 Task: Look for One-way flight tickets for 2 adults, in Economy from Port Said to Rhodes to travel on 01-Nov-2023.  Stops: Any number of stops. Choice of flight is Emirates.
Action: Mouse moved to (301, 263)
Screenshot: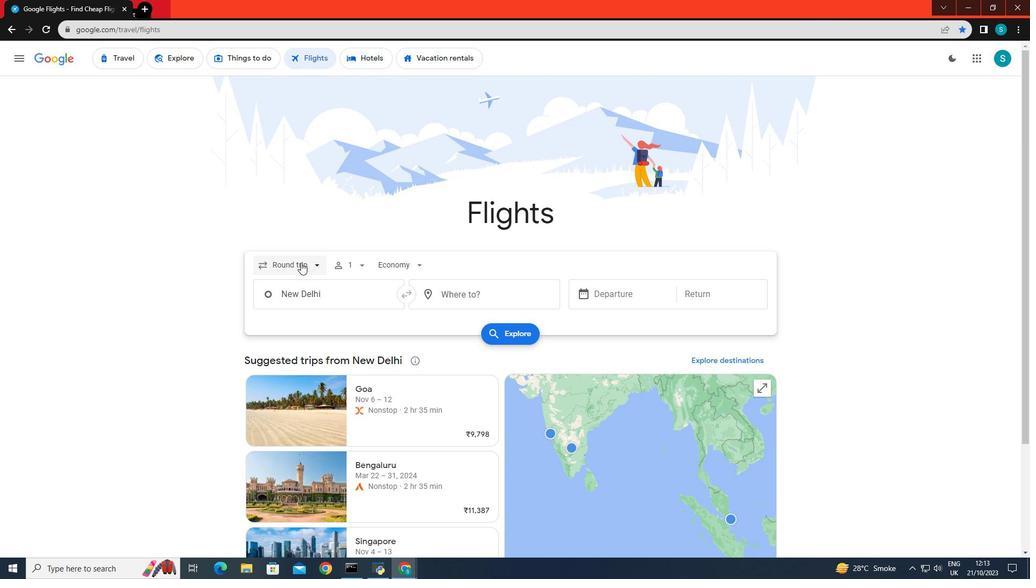 
Action: Mouse pressed left at (301, 263)
Screenshot: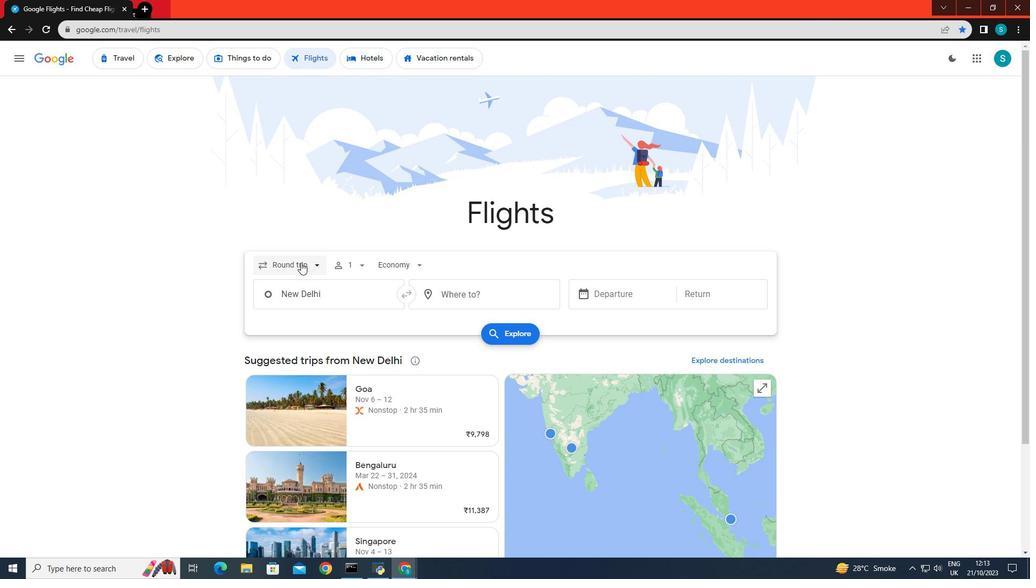 
Action: Mouse moved to (294, 314)
Screenshot: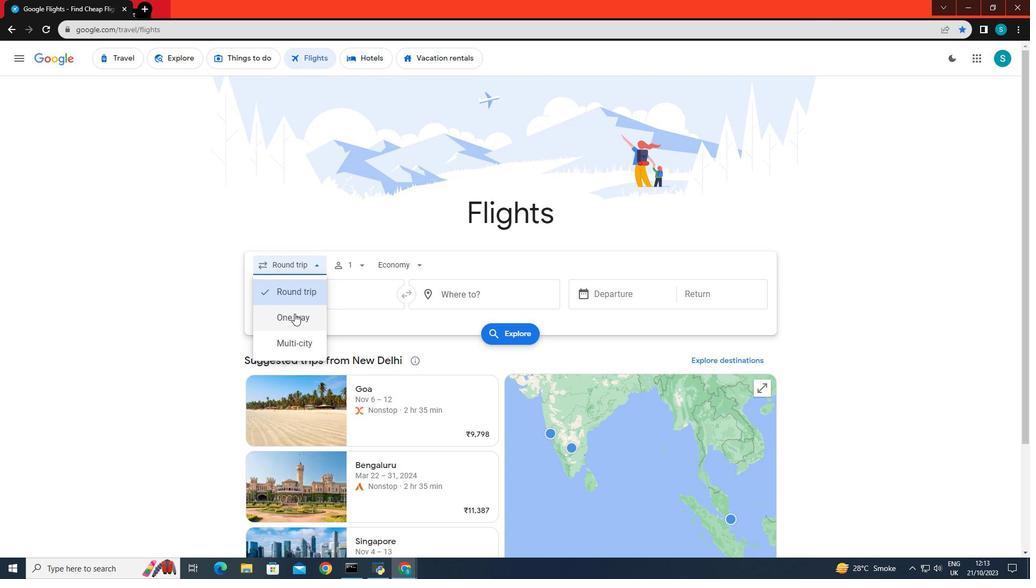 
Action: Mouse pressed left at (294, 314)
Screenshot: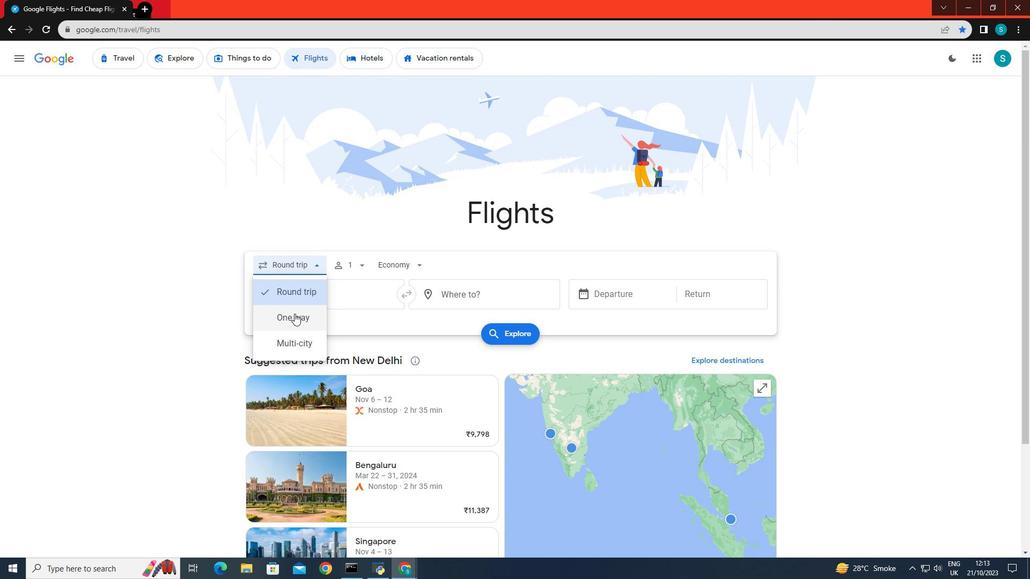 
Action: Mouse moved to (351, 271)
Screenshot: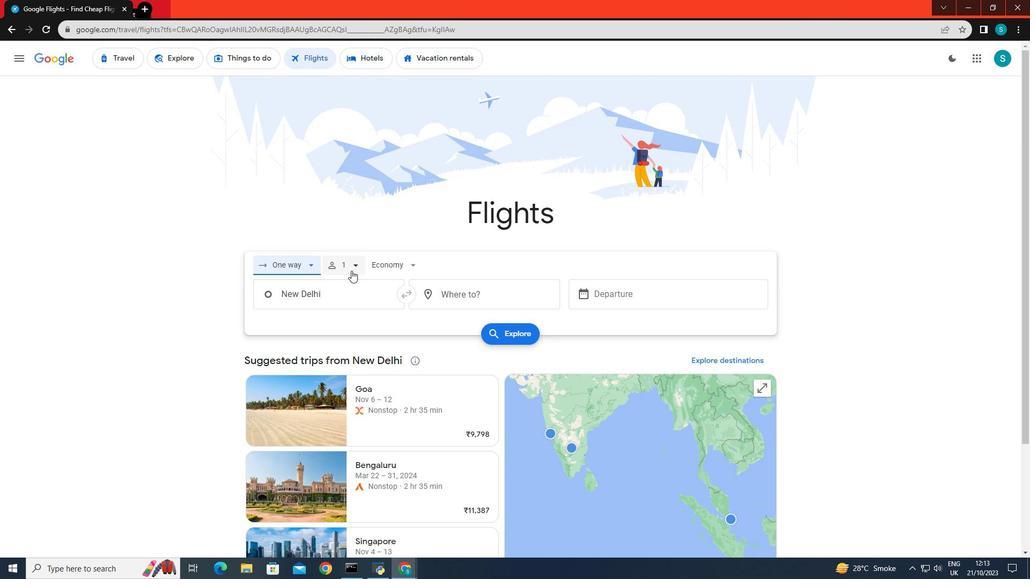 
Action: Mouse pressed left at (351, 271)
Screenshot: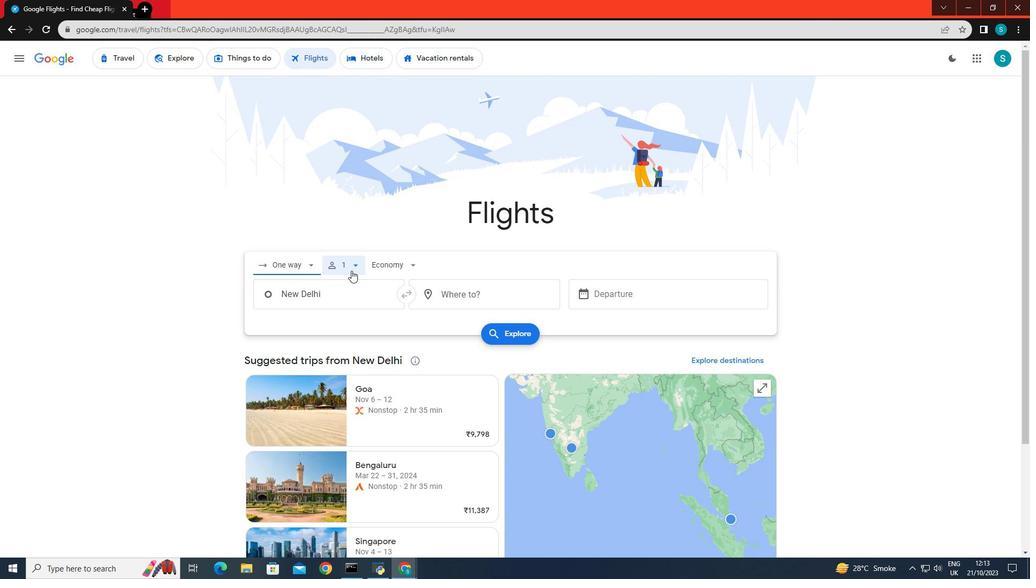 
Action: Mouse moved to (443, 295)
Screenshot: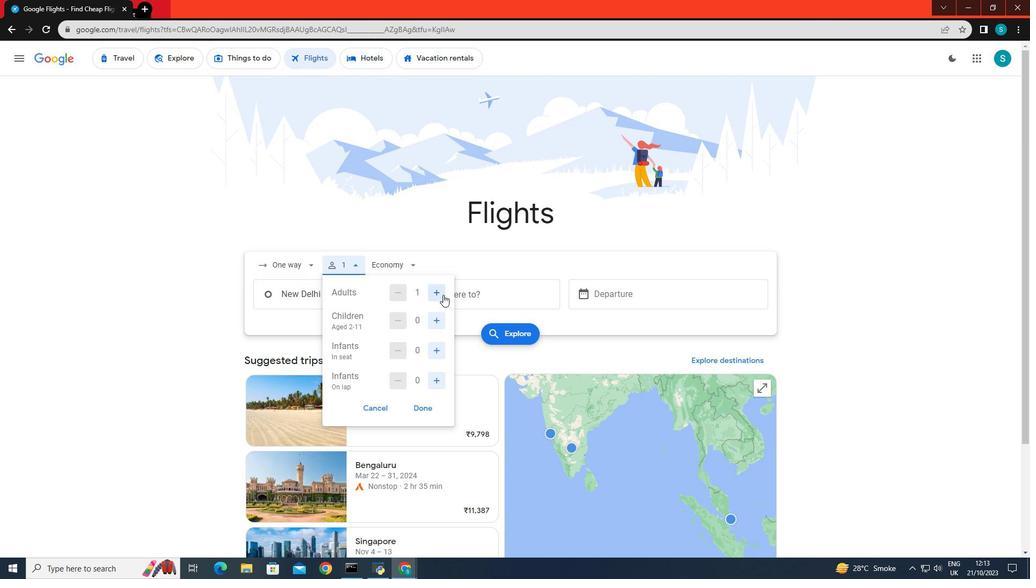 
Action: Mouse pressed left at (443, 295)
Screenshot: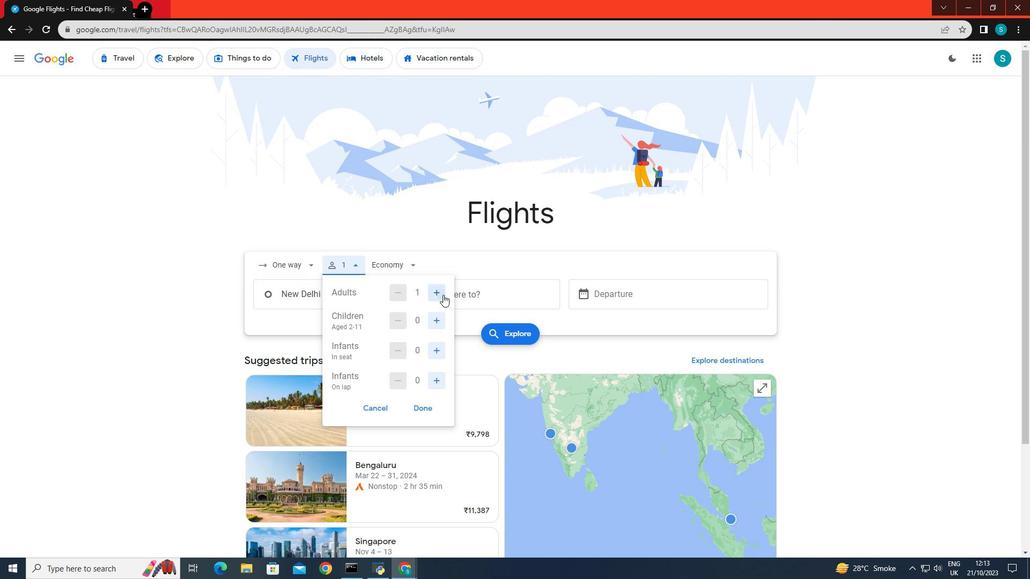 
Action: Mouse moved to (425, 411)
Screenshot: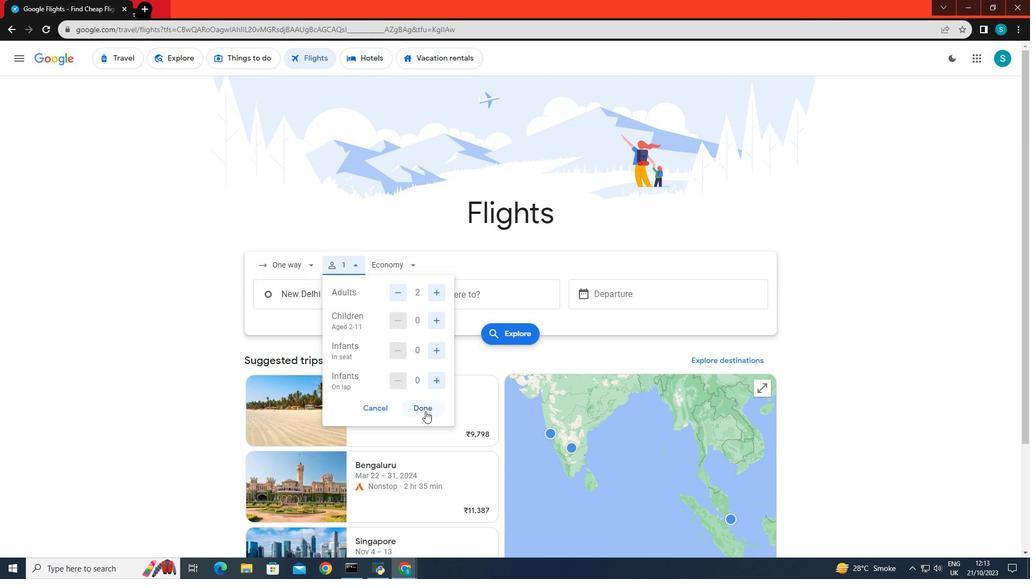 
Action: Mouse pressed left at (425, 411)
Screenshot: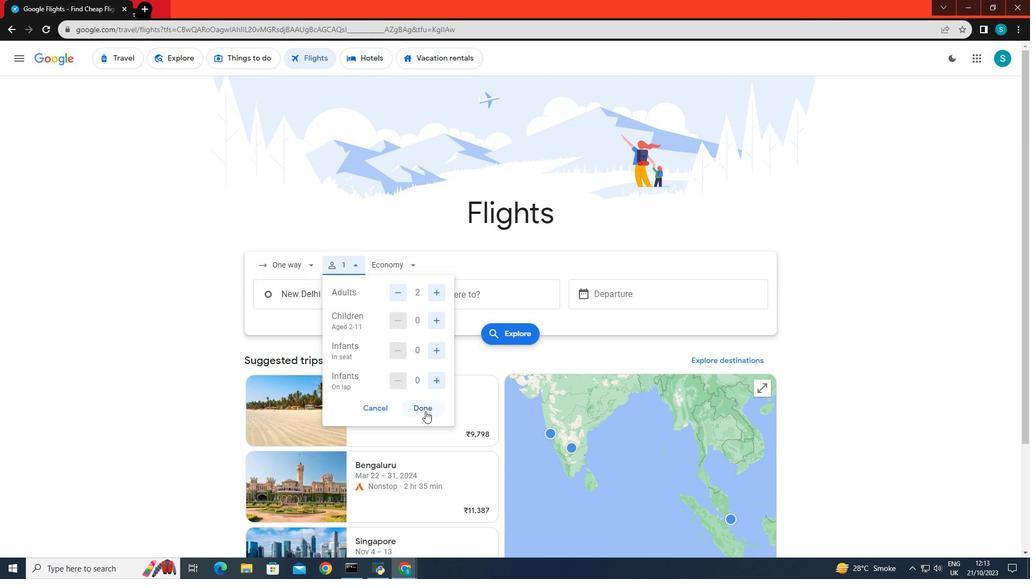 
Action: Mouse moved to (333, 299)
Screenshot: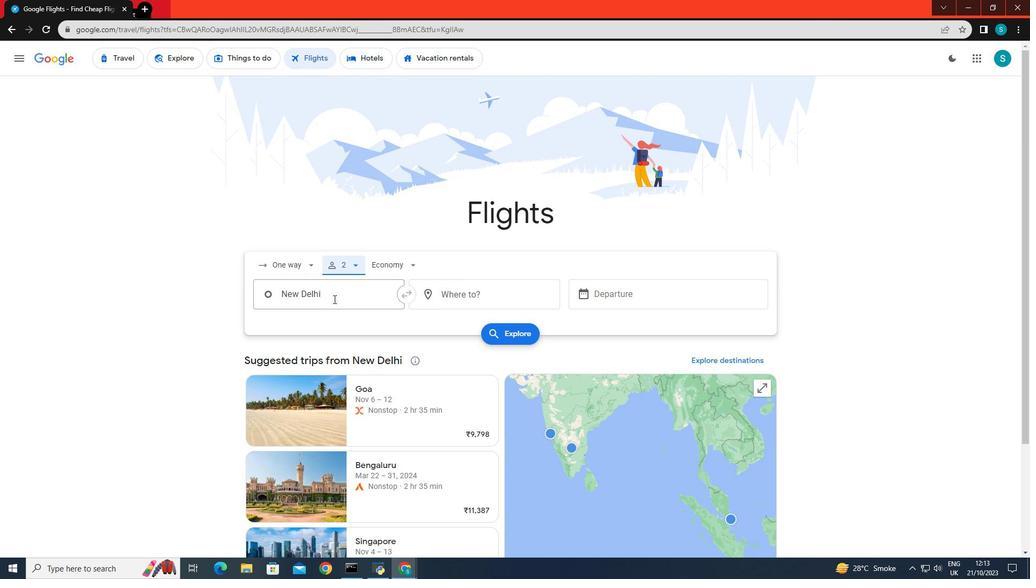 
Action: Mouse pressed left at (333, 299)
Screenshot: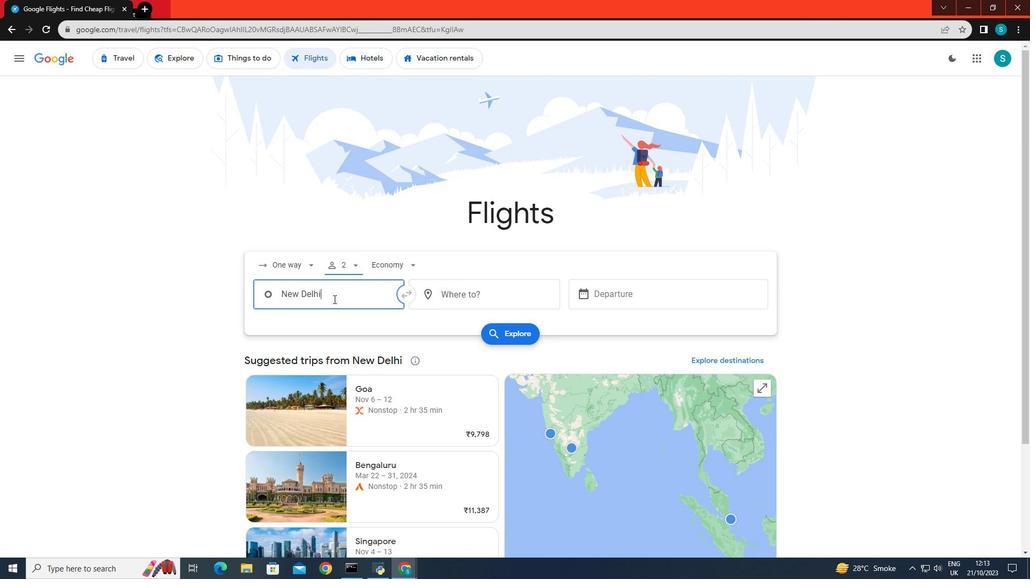 
Action: Mouse moved to (381, 267)
Screenshot: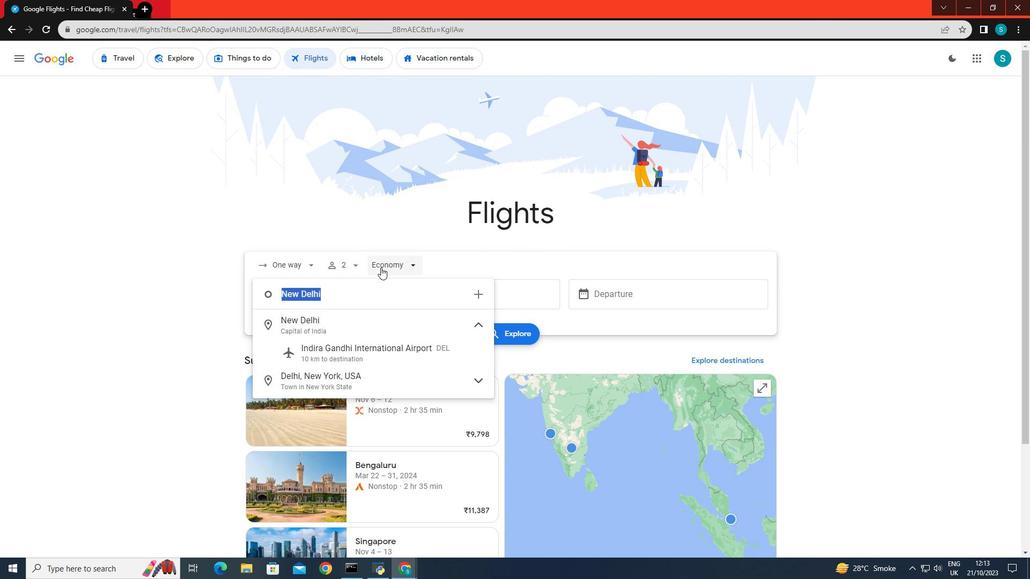 
Action: Mouse pressed left at (381, 267)
Screenshot: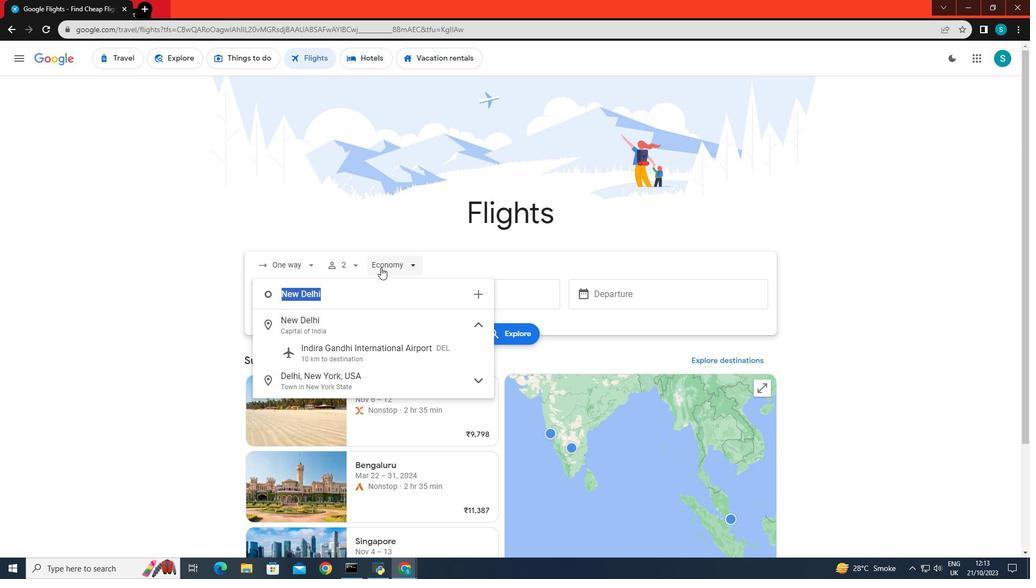
Action: Mouse moved to (402, 297)
Screenshot: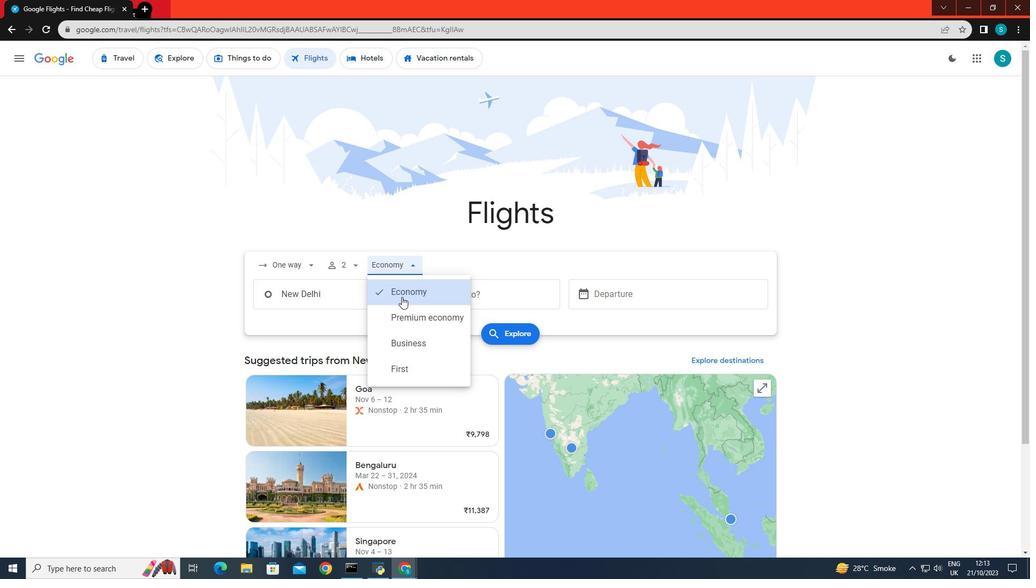 
Action: Mouse pressed left at (402, 297)
Screenshot: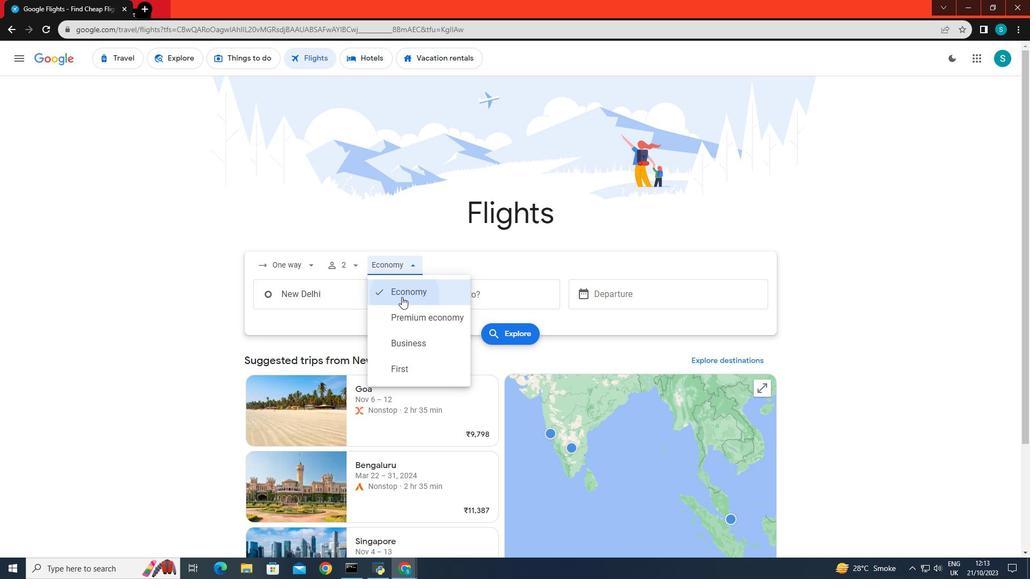 
Action: Mouse moved to (348, 292)
Screenshot: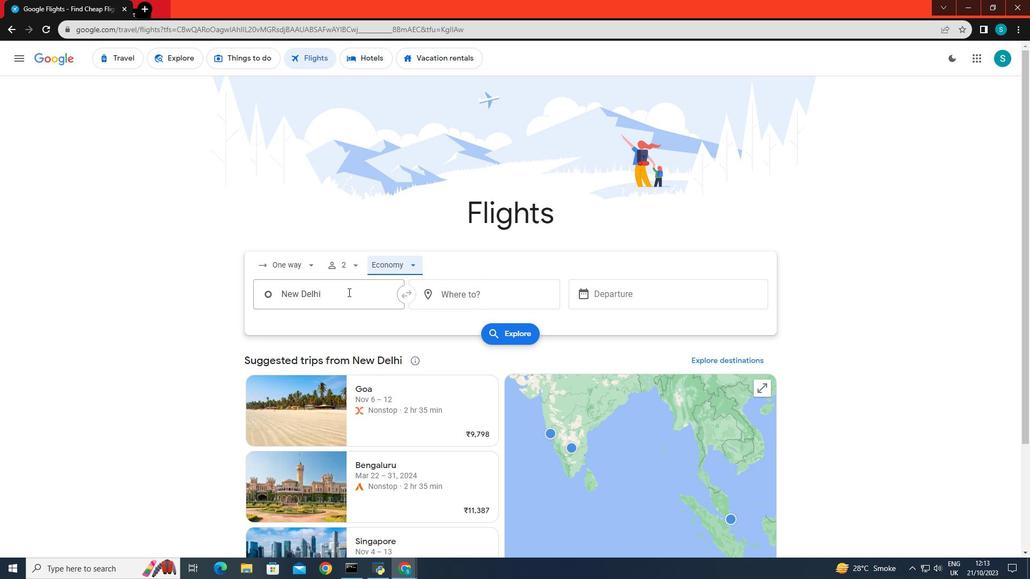 
Action: Mouse pressed left at (348, 292)
Screenshot: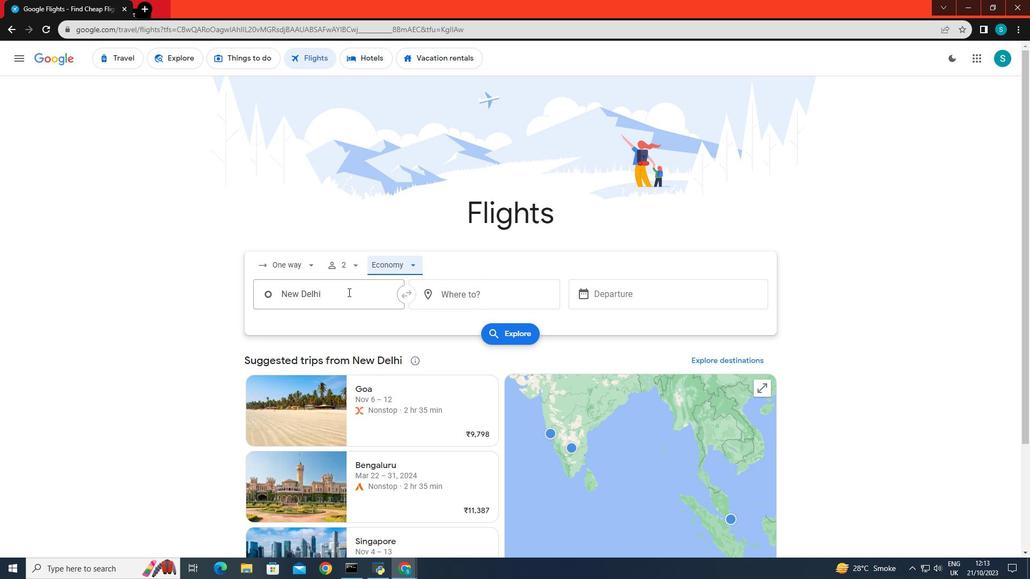 
Action: Key pressed <Key.backspace><Key.caps_lock>P<Key.caps_lock><Key.caps_lock>O<Key.backspace><Key.caps_lock>ort<Key.space><Key.caps_lock>S<Key.caps_lock>aid<Key.space><Key.backspace>
Screenshot: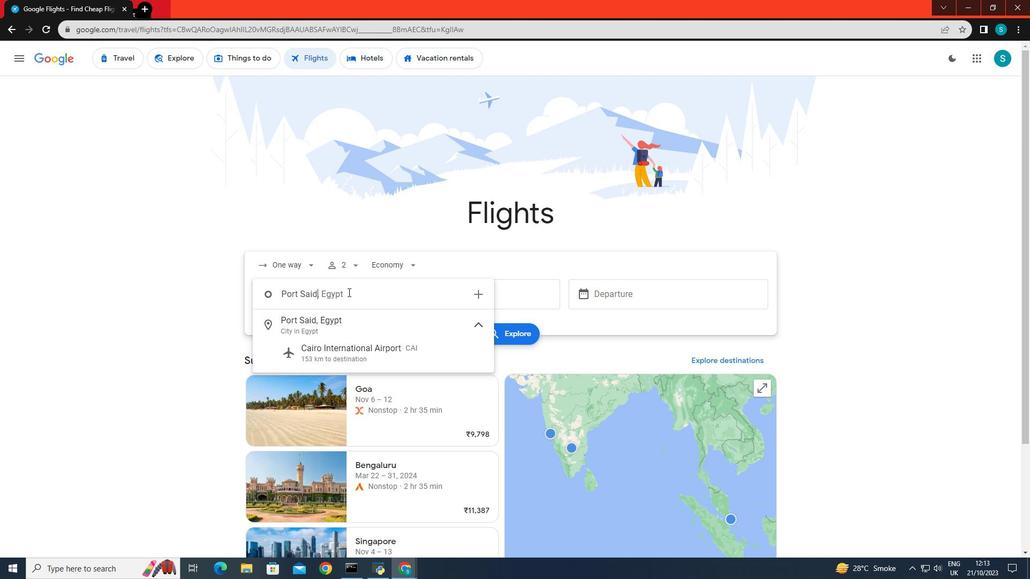 
Action: Mouse moved to (328, 347)
Screenshot: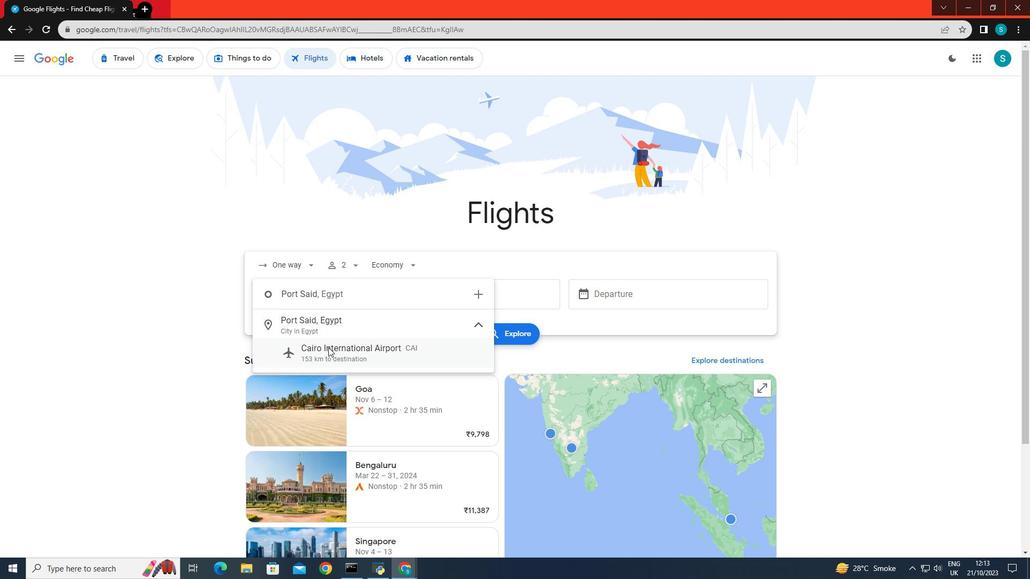 
Action: Mouse pressed left at (328, 347)
Screenshot: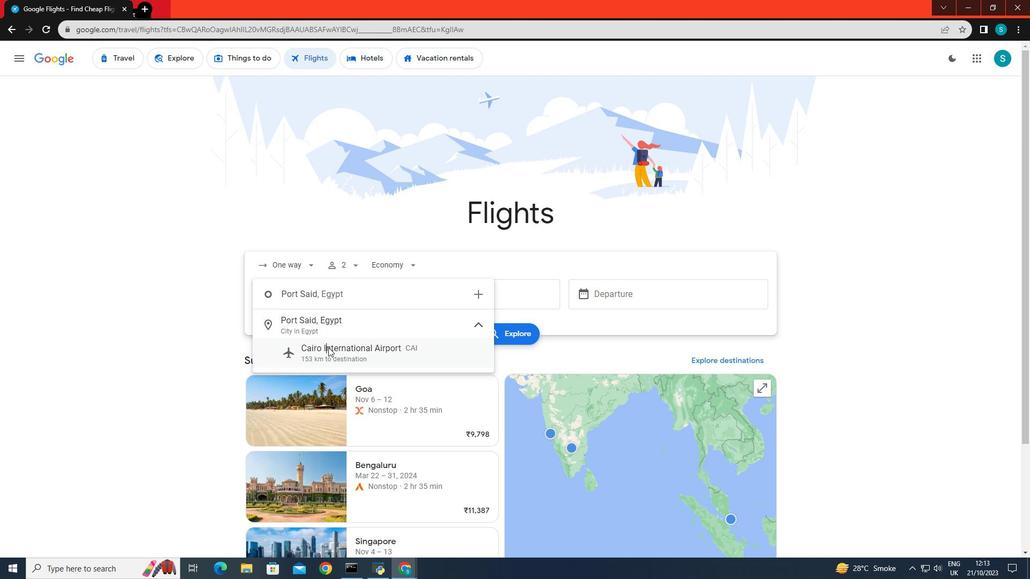 
Action: Mouse moved to (535, 285)
Screenshot: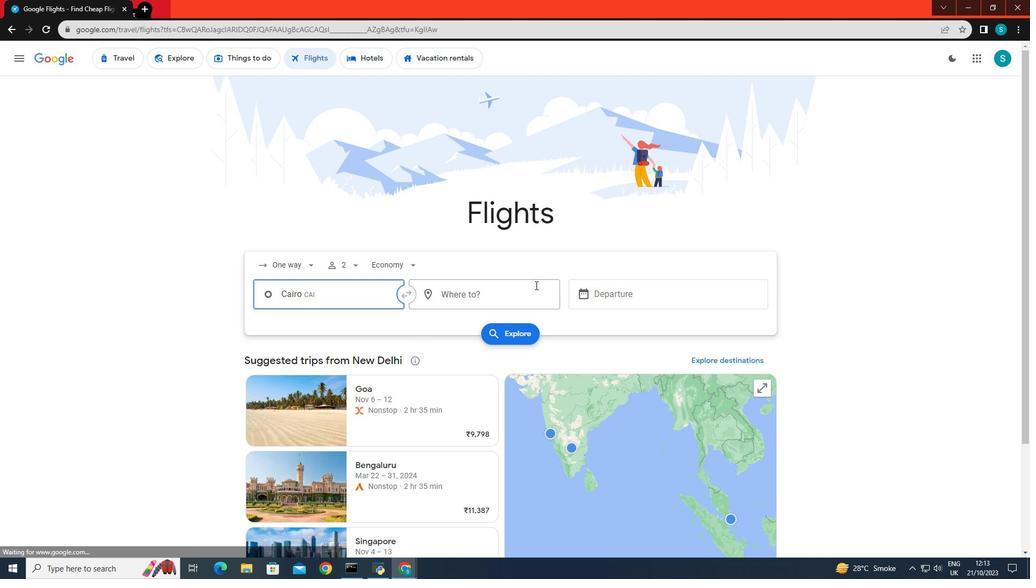 
Action: Mouse pressed left at (535, 285)
Screenshot: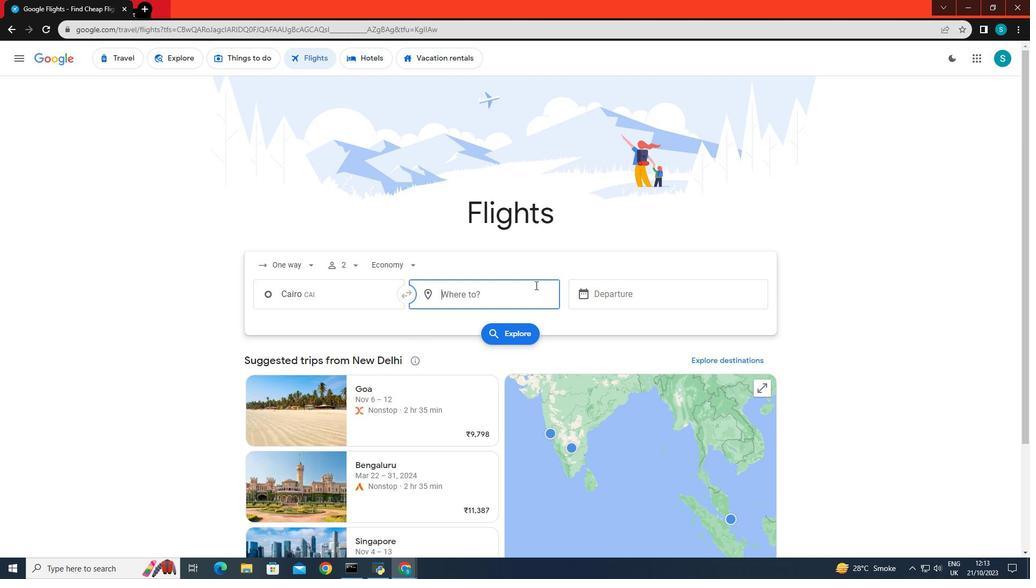 
Action: Key pressed <Key.caps_lock>R<Key.caps_lock>hodes
Screenshot: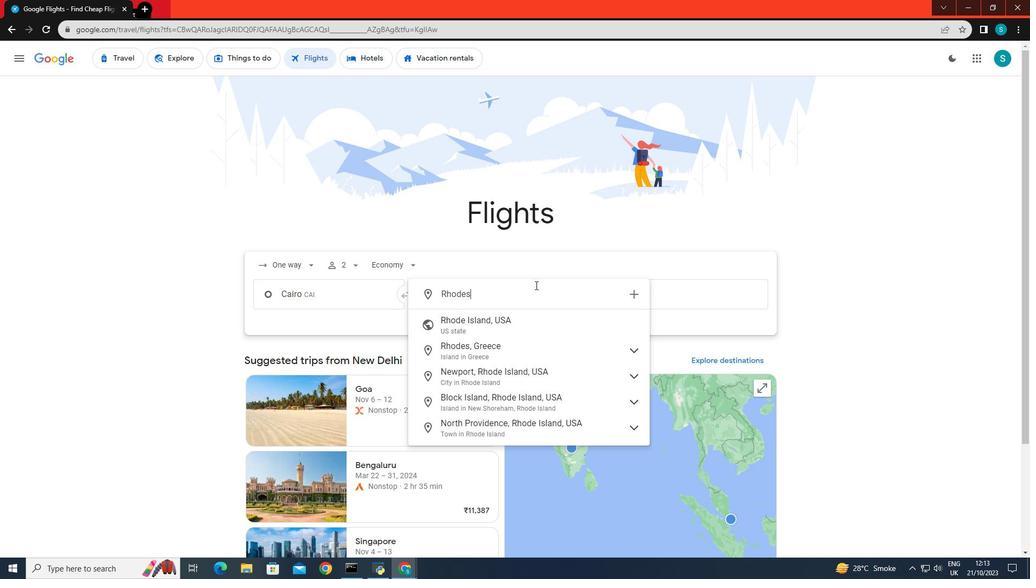 
Action: Mouse moved to (505, 350)
Screenshot: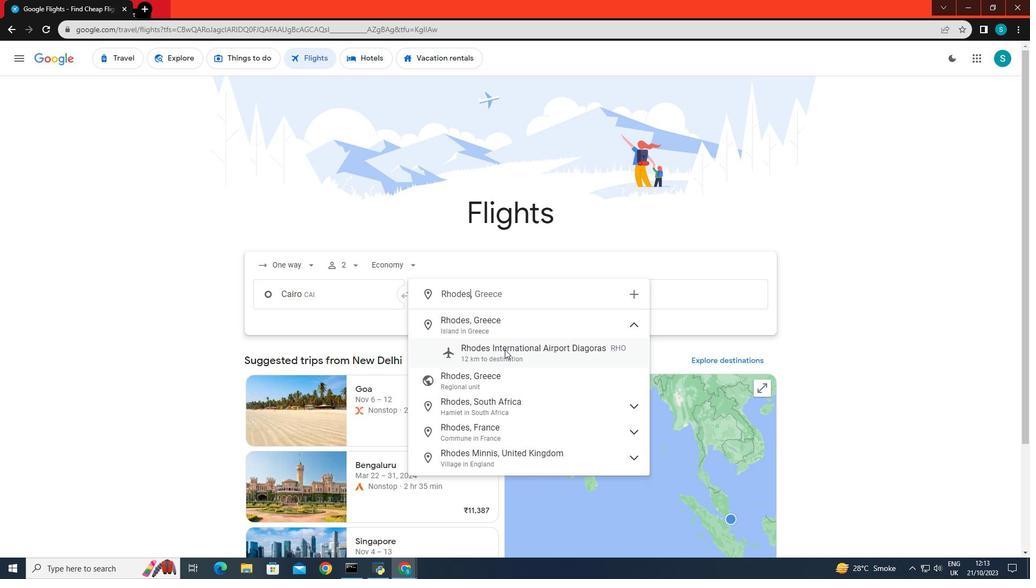 
Action: Mouse pressed left at (505, 350)
Screenshot: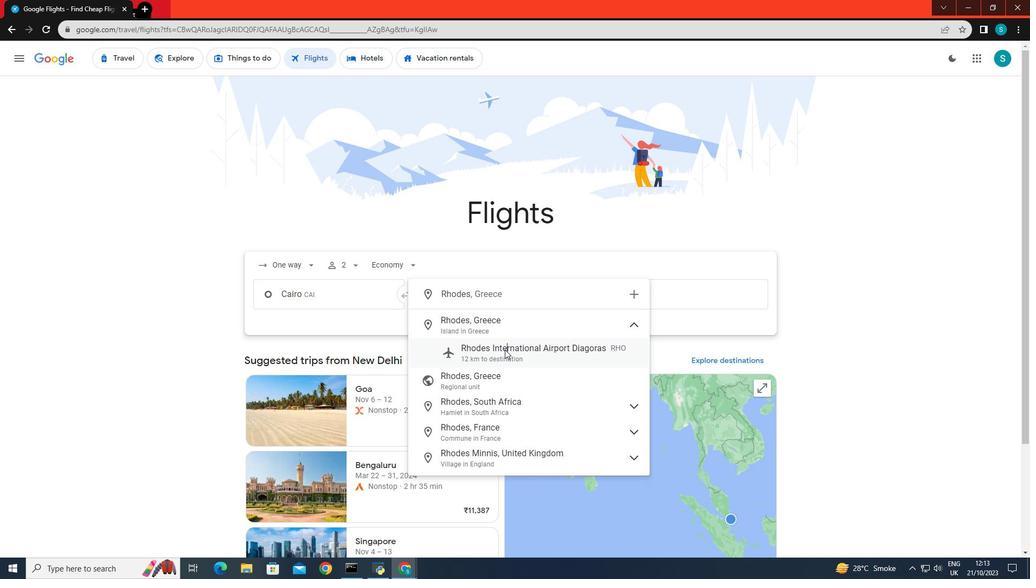
Action: Mouse moved to (620, 282)
Screenshot: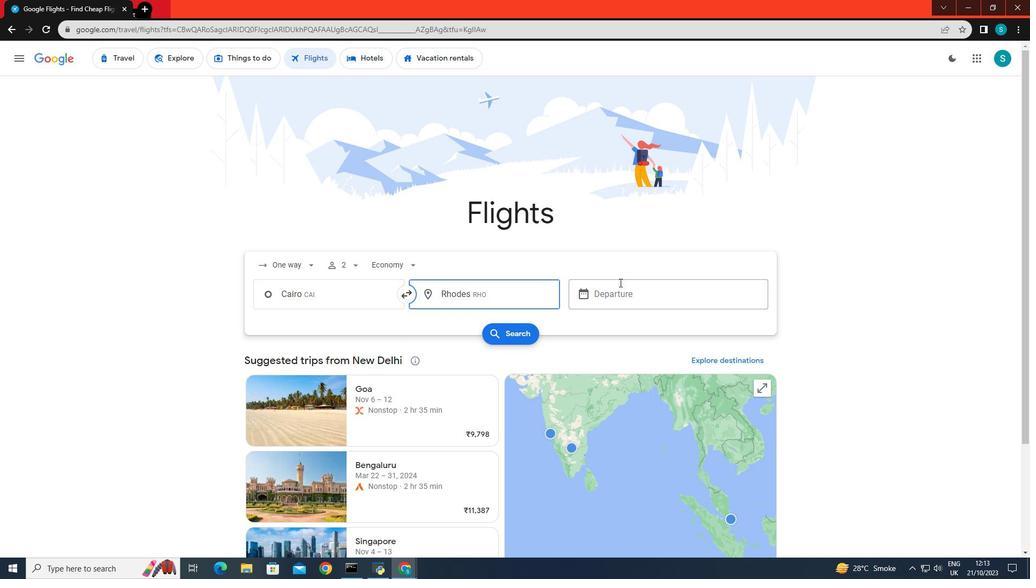 
Action: Mouse pressed left at (620, 282)
Screenshot: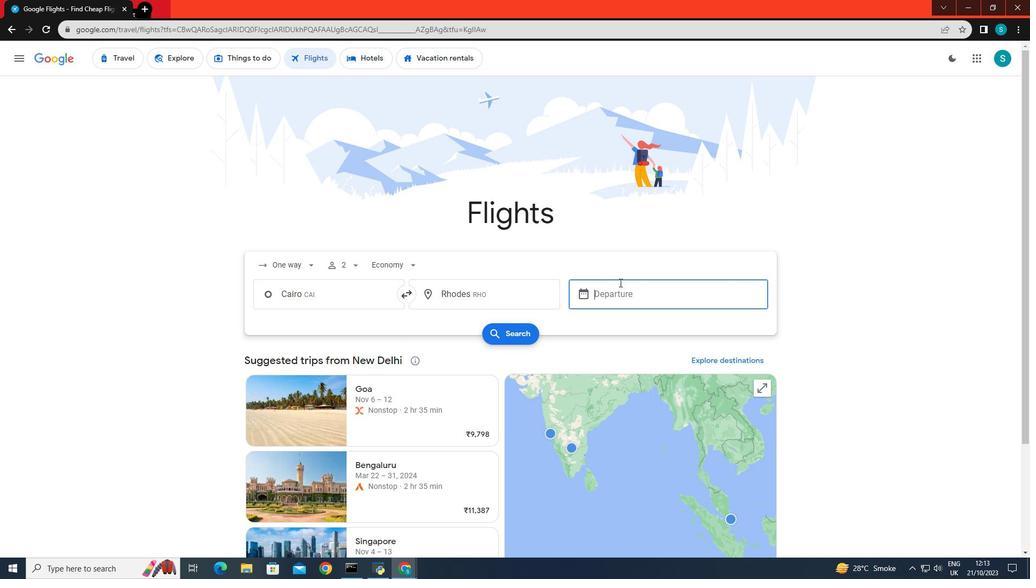 
Action: Mouse moved to (660, 364)
Screenshot: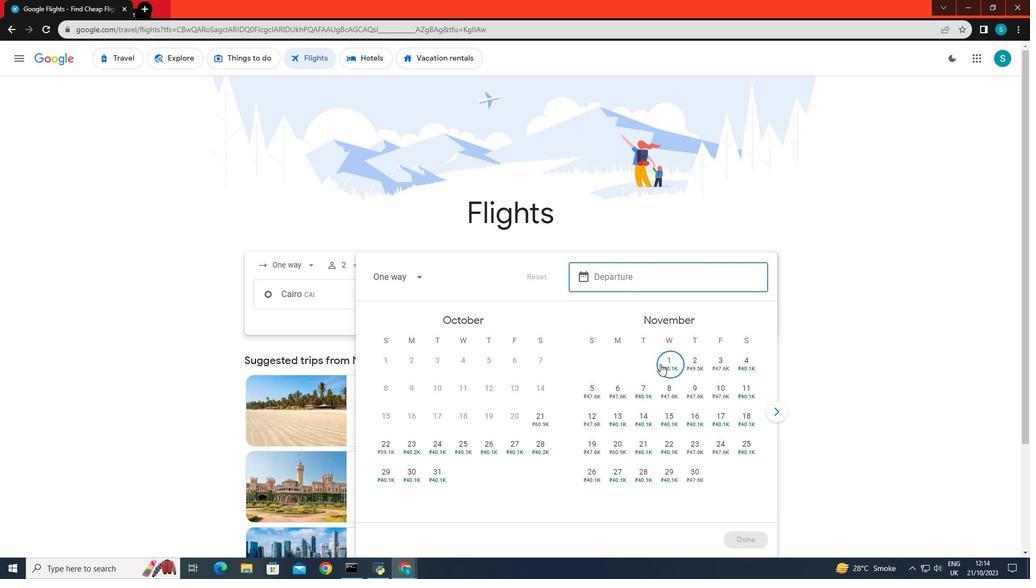 
Action: Mouse pressed left at (660, 364)
Screenshot: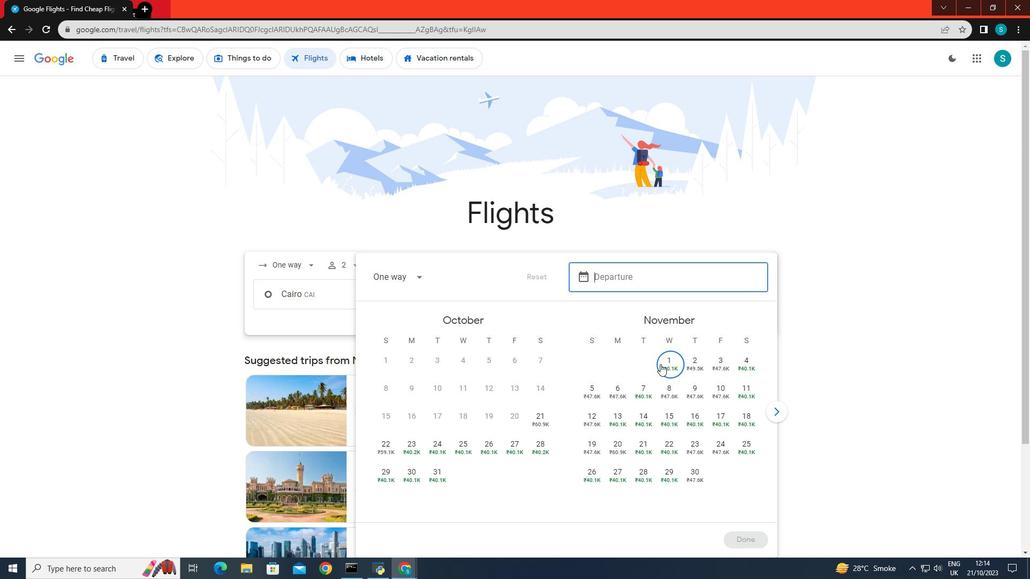 
Action: Mouse moved to (758, 535)
Screenshot: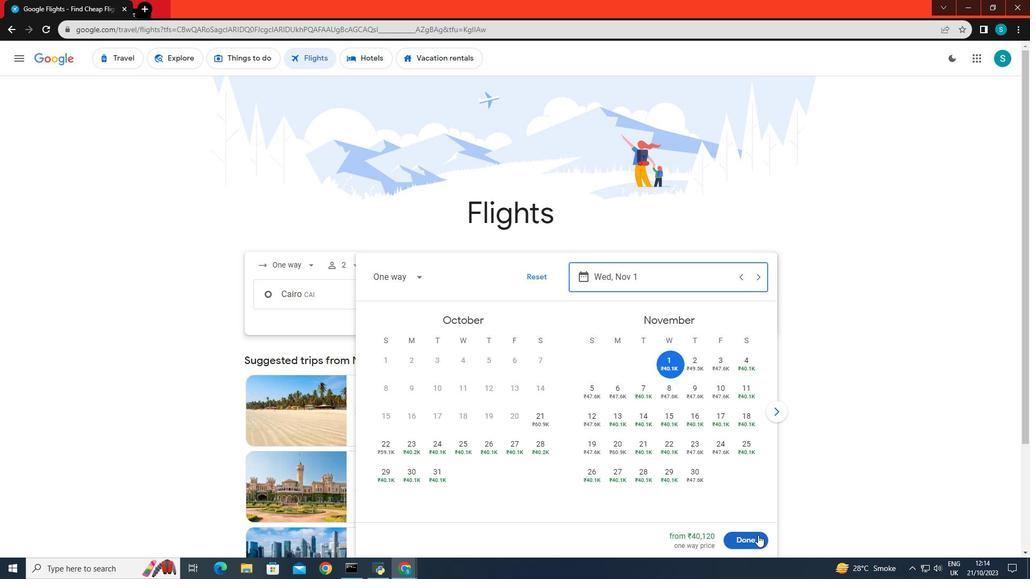 
Action: Mouse pressed left at (758, 535)
Screenshot: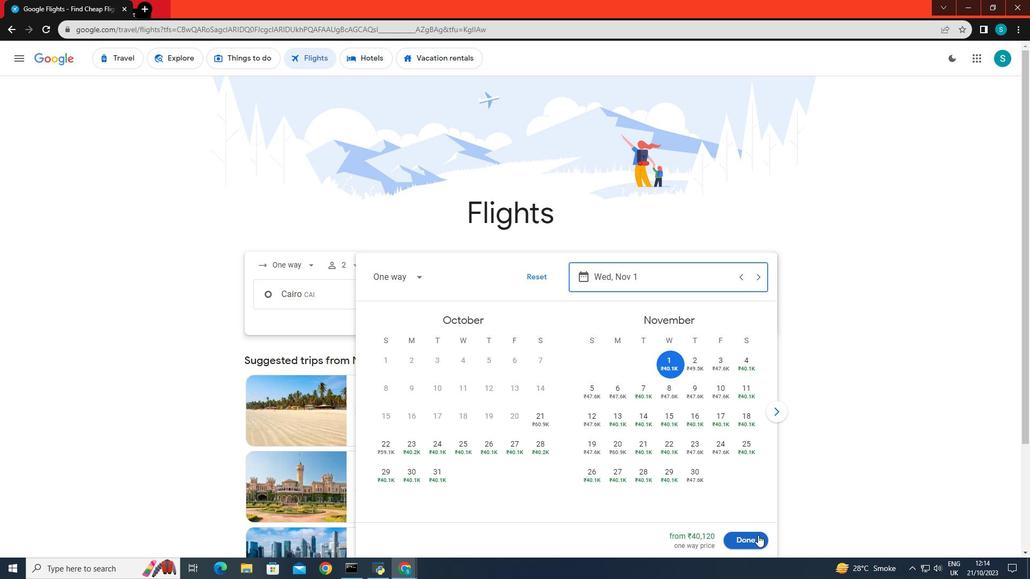 
Action: Mouse moved to (500, 338)
Screenshot: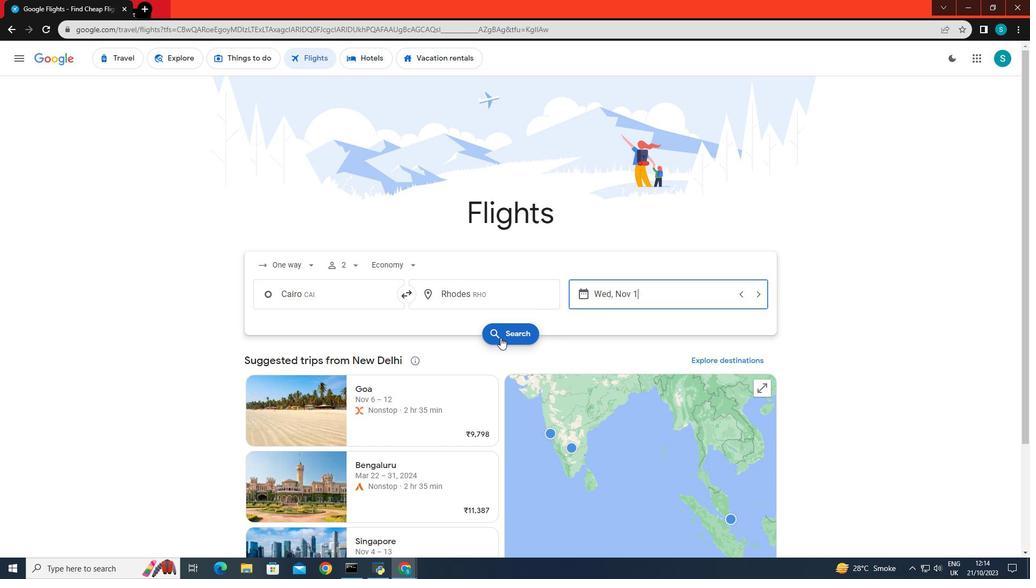 
Action: Mouse pressed left at (500, 338)
Screenshot: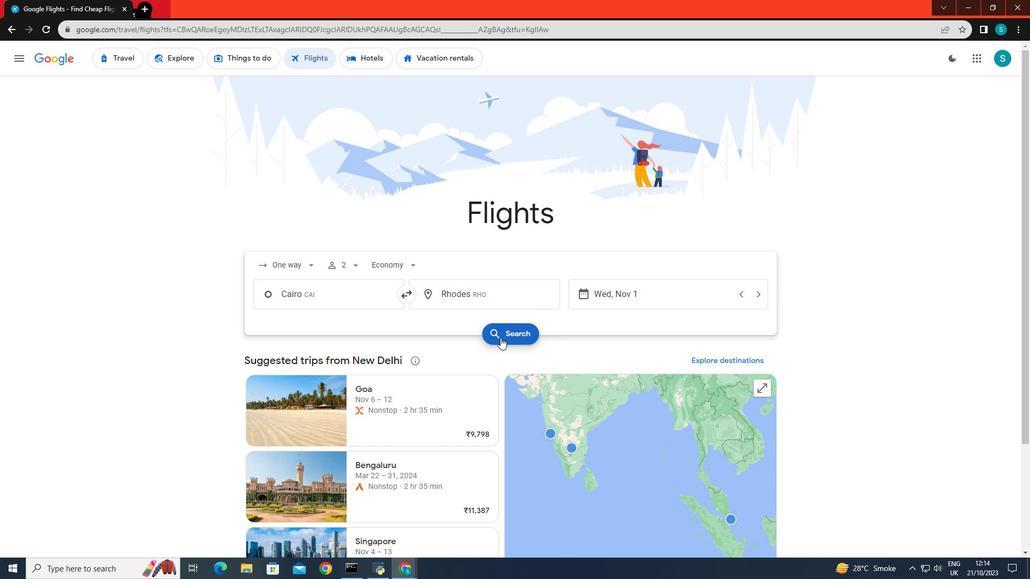 
Action: Mouse moved to (315, 155)
Screenshot: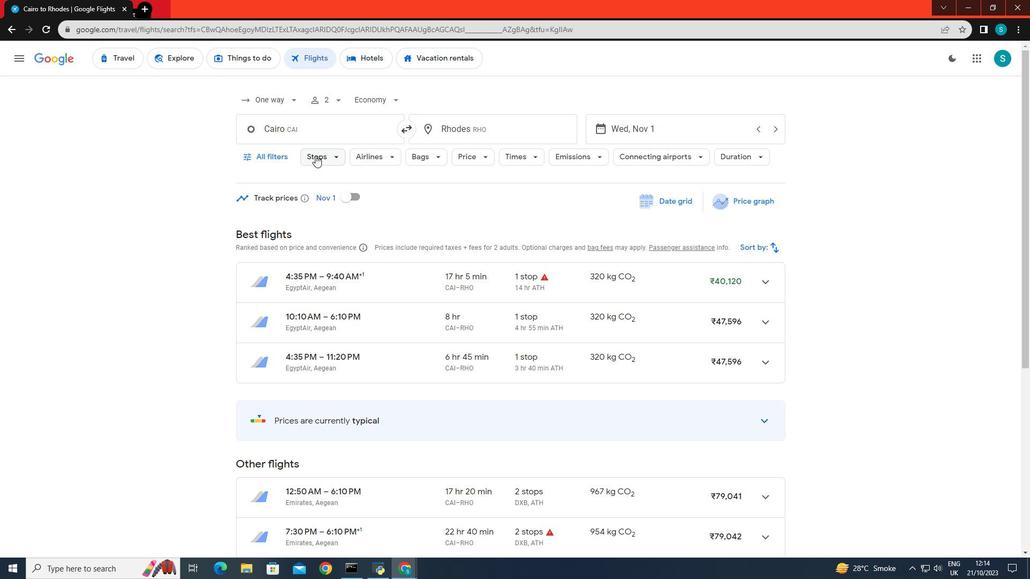 
Action: Mouse pressed left at (315, 155)
Screenshot: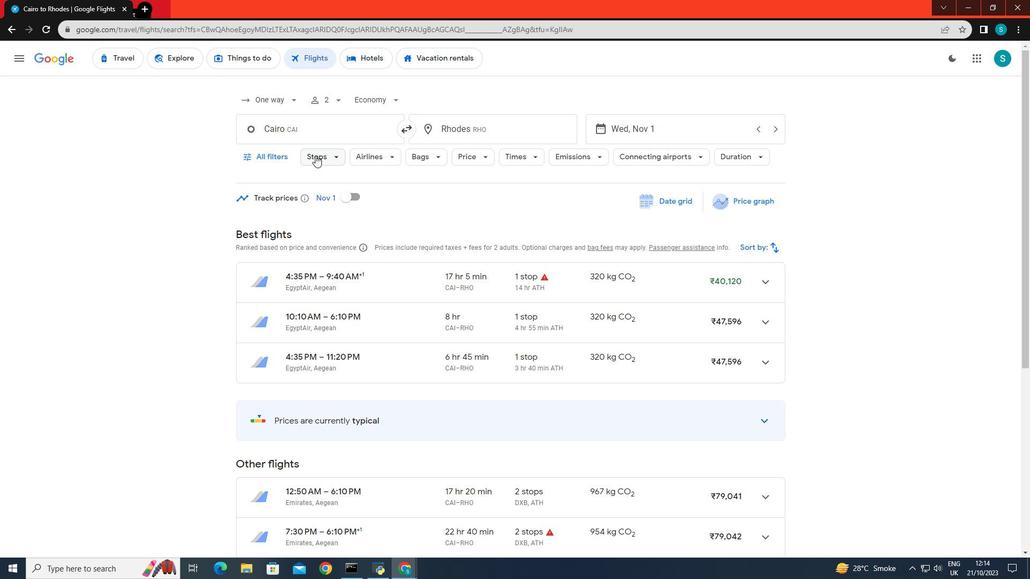 
Action: Mouse moved to (324, 207)
Screenshot: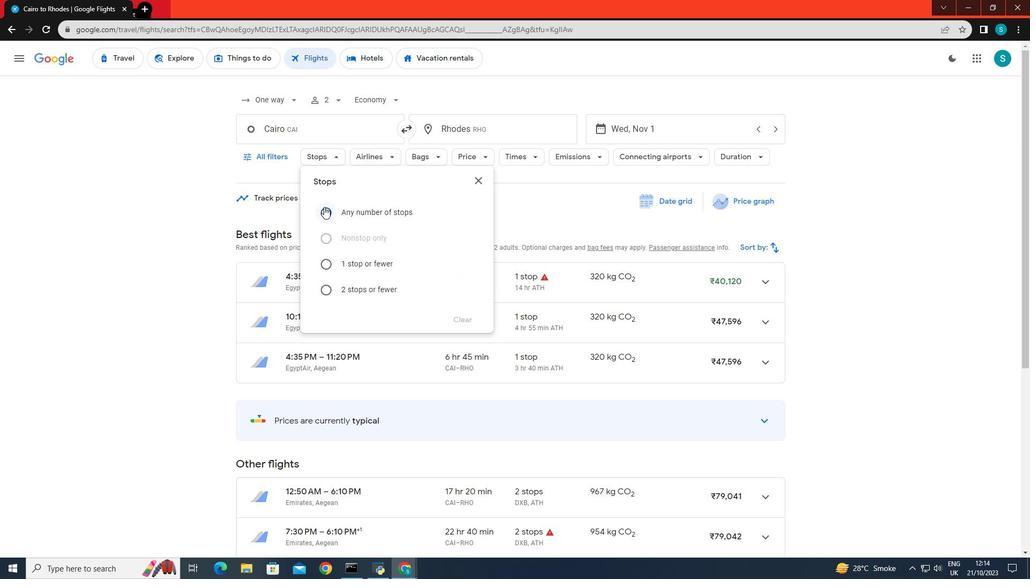 
Action: Mouse pressed left at (324, 207)
Screenshot: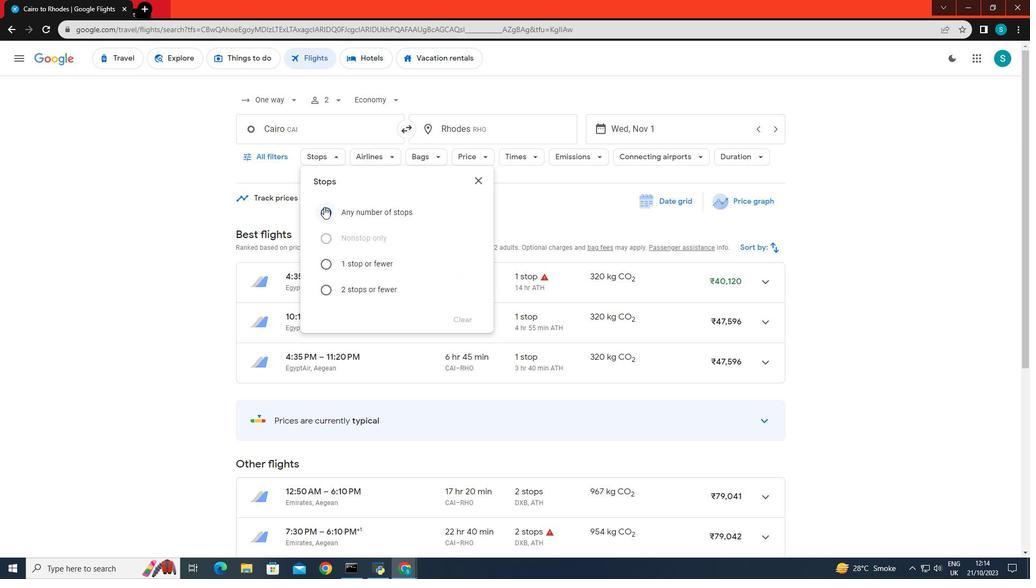 
Action: Mouse moved to (174, 206)
Screenshot: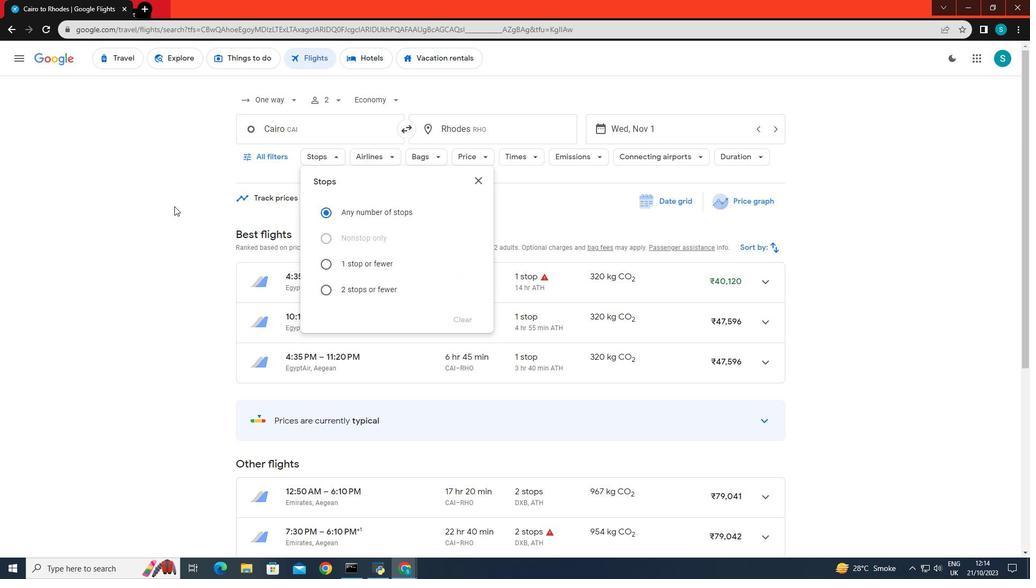 
Action: Mouse pressed left at (174, 206)
Screenshot: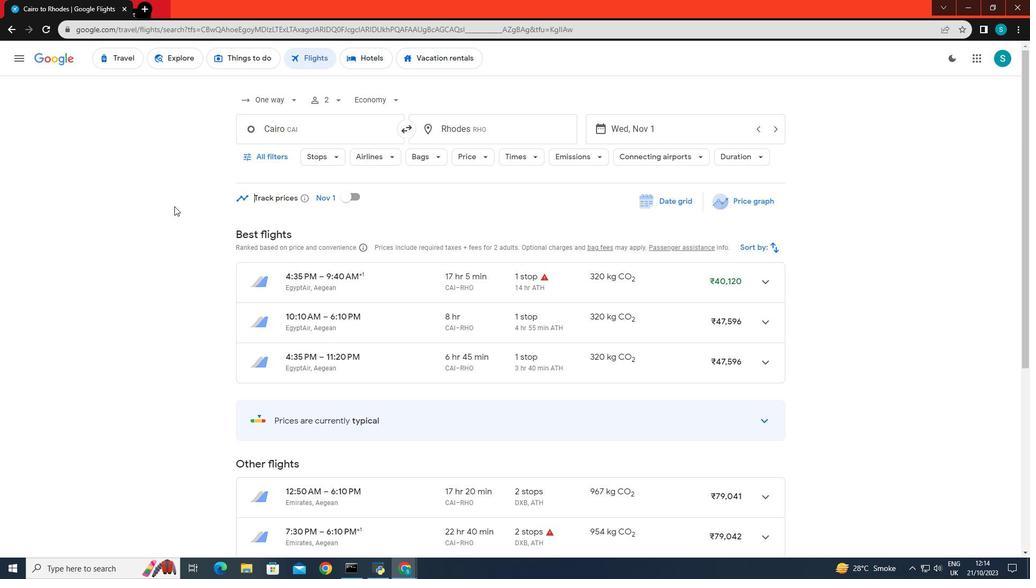 
Action: Mouse moved to (393, 155)
Screenshot: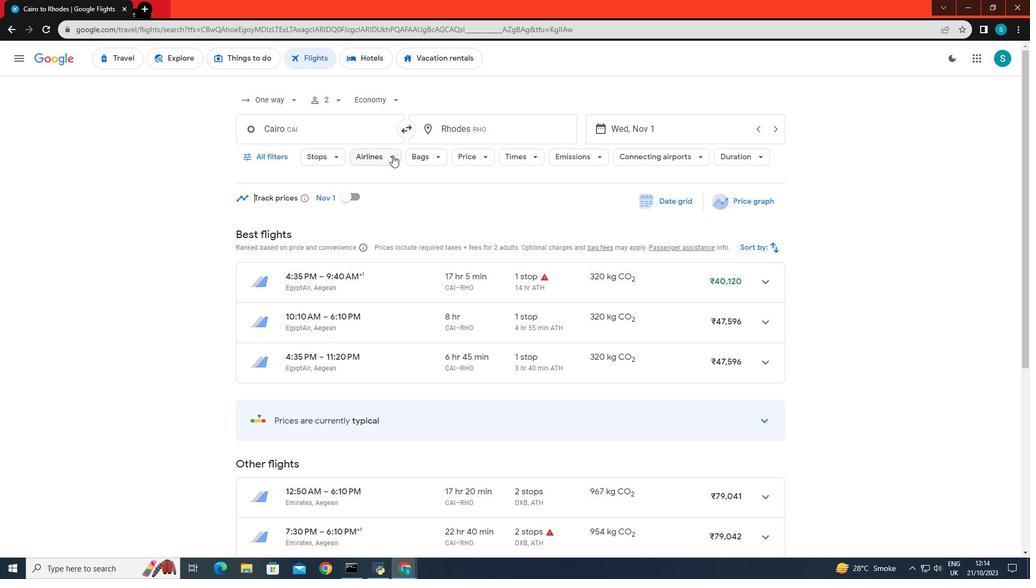 
Action: Mouse pressed left at (393, 155)
Screenshot: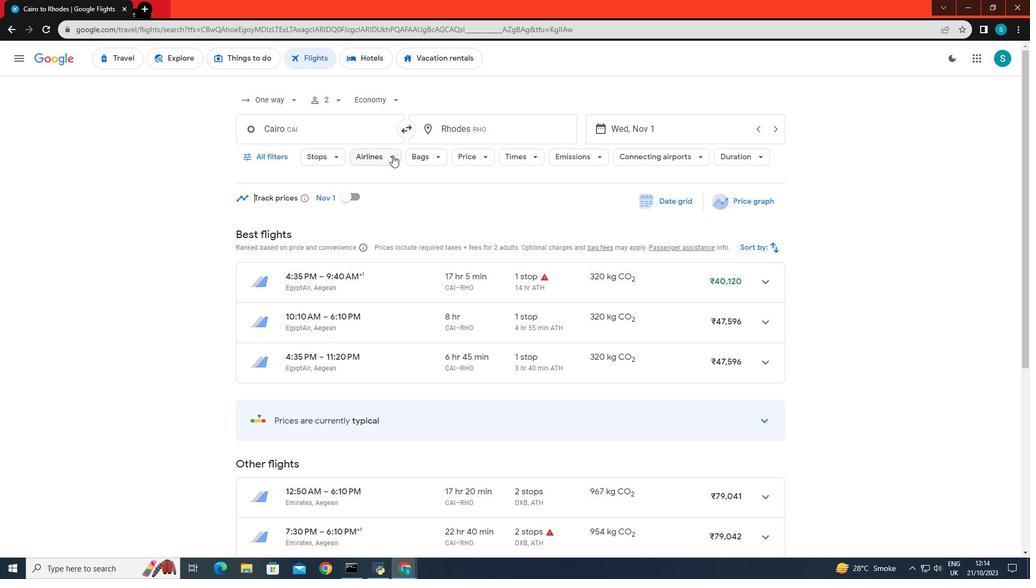
Action: Mouse moved to (399, 393)
Screenshot: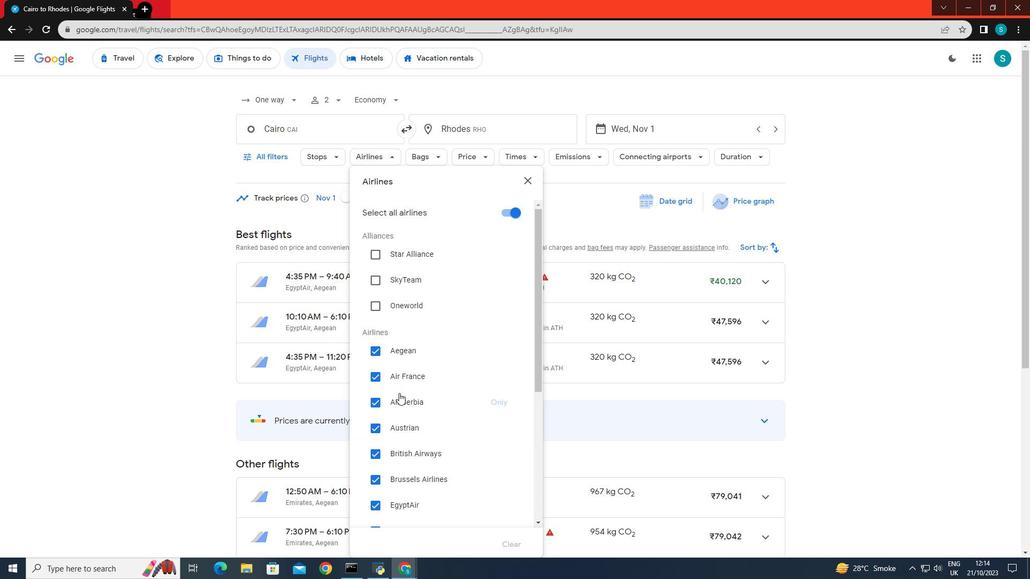 
Action: Mouse scrolled (399, 393) with delta (0, 0)
Screenshot: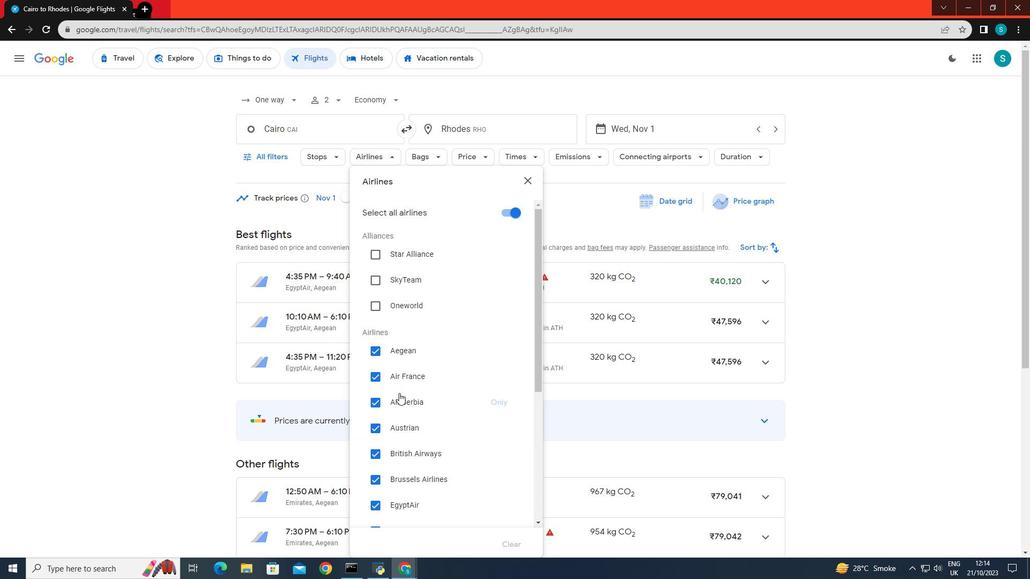 
Action: Mouse moved to (399, 393)
Screenshot: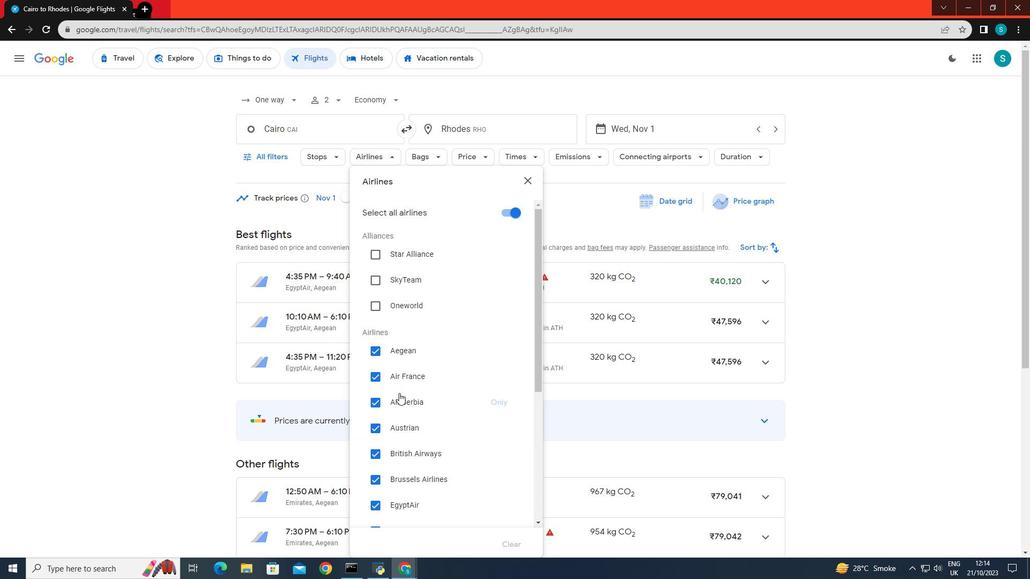 
Action: Mouse scrolled (399, 393) with delta (0, 0)
Screenshot: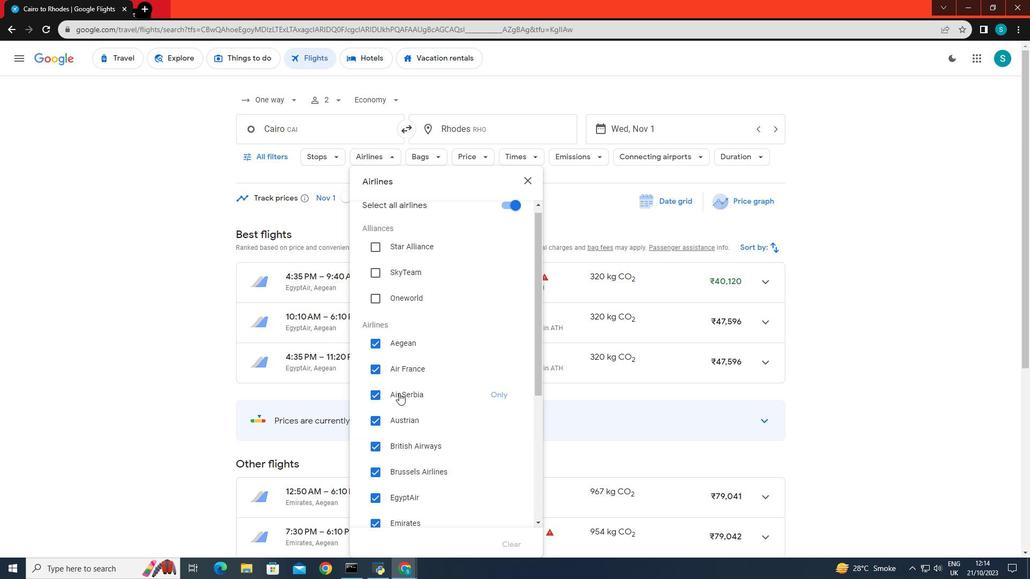 
Action: Mouse scrolled (399, 393) with delta (0, 0)
Screenshot: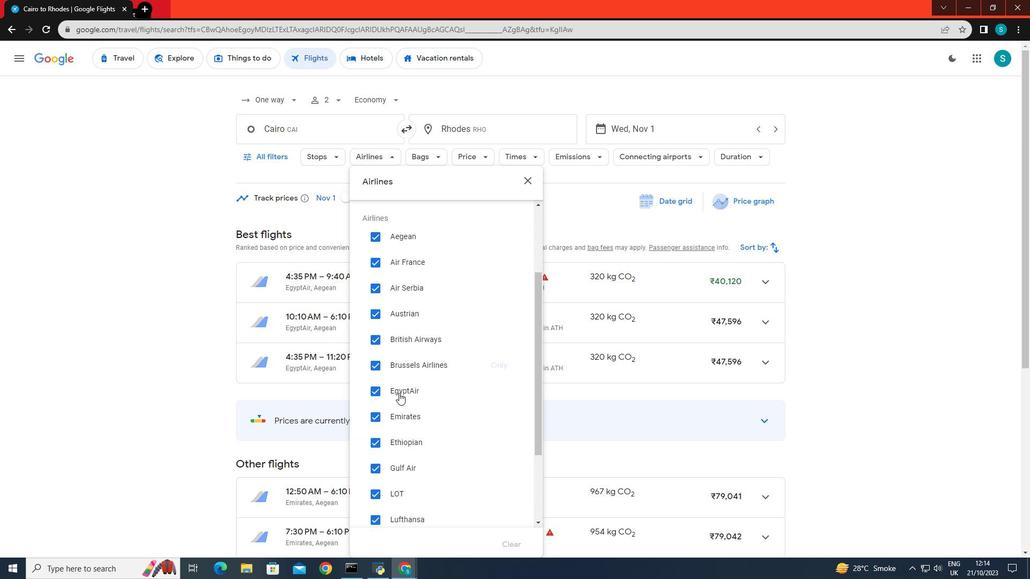 
Action: Mouse moved to (495, 372)
Screenshot: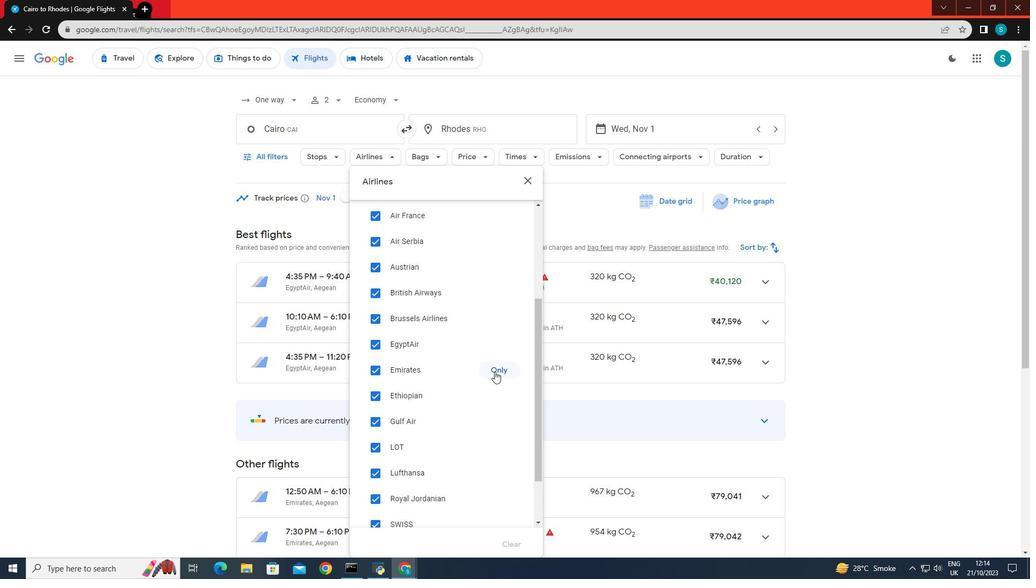 
Action: Mouse pressed left at (495, 372)
Screenshot: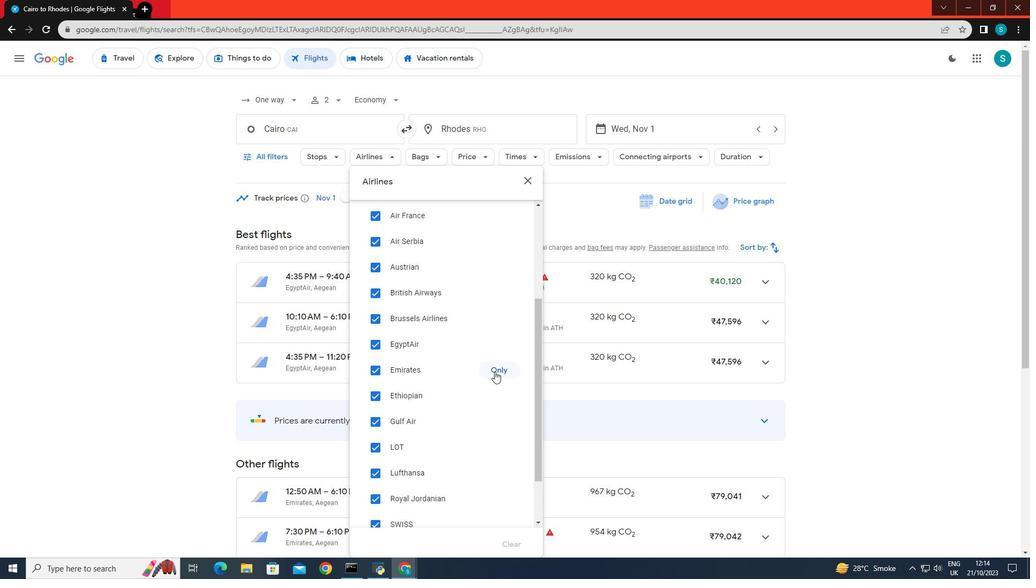 
Action: Mouse moved to (157, 340)
Screenshot: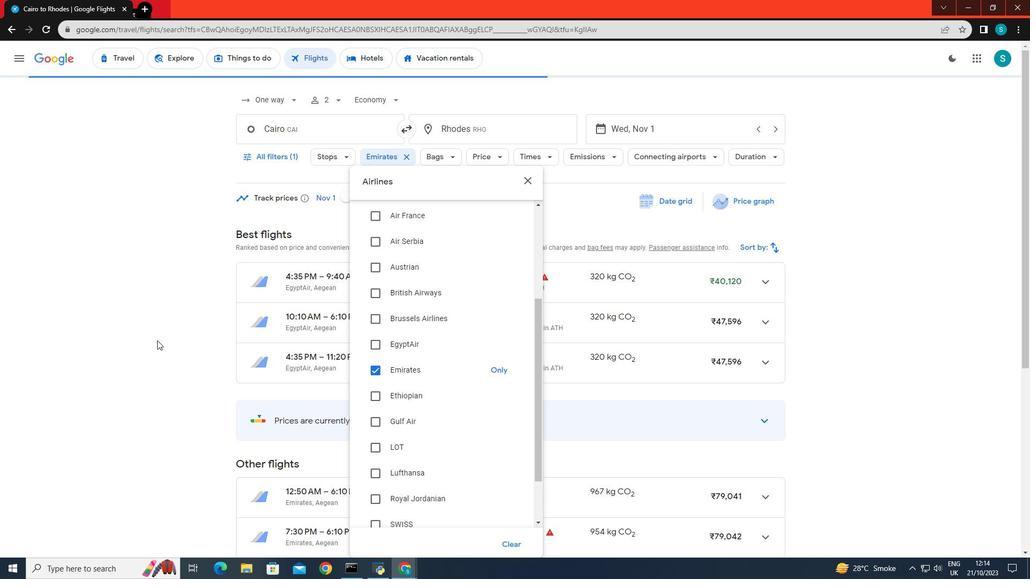 
Action: Mouse pressed left at (157, 340)
Screenshot: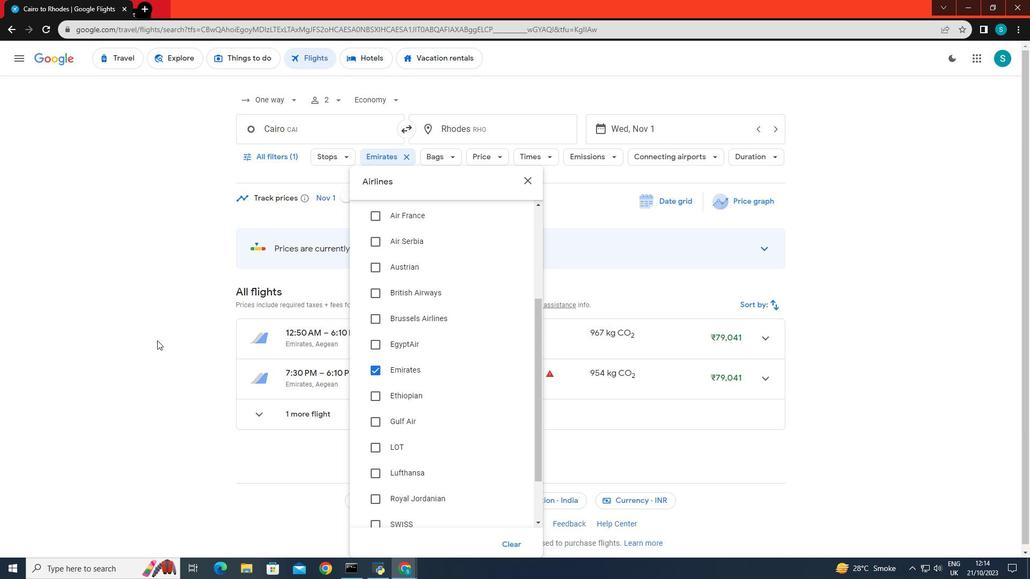 
Action: Mouse moved to (197, 348)
Screenshot: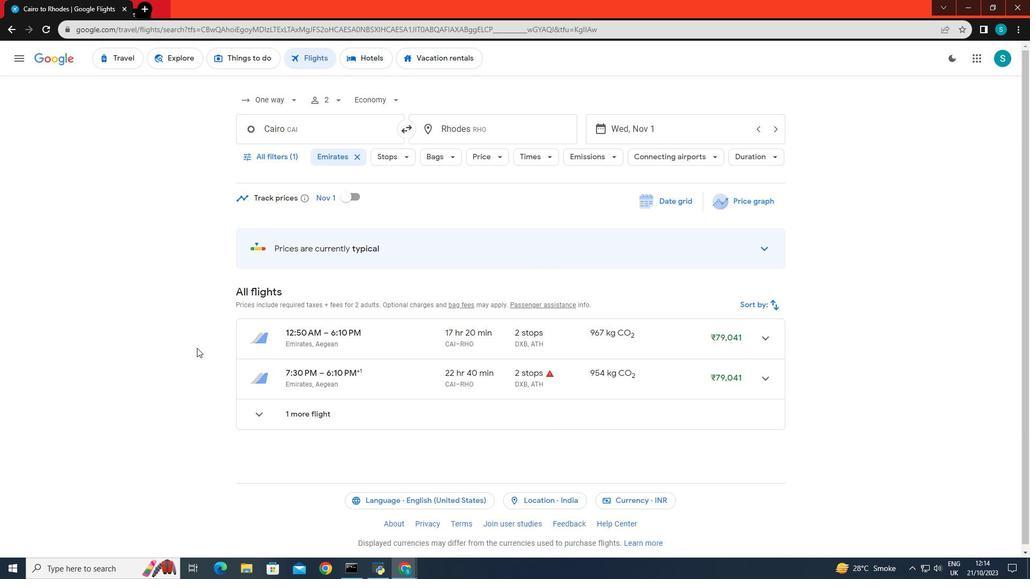 
Action: Mouse scrolled (197, 347) with delta (0, 0)
Screenshot: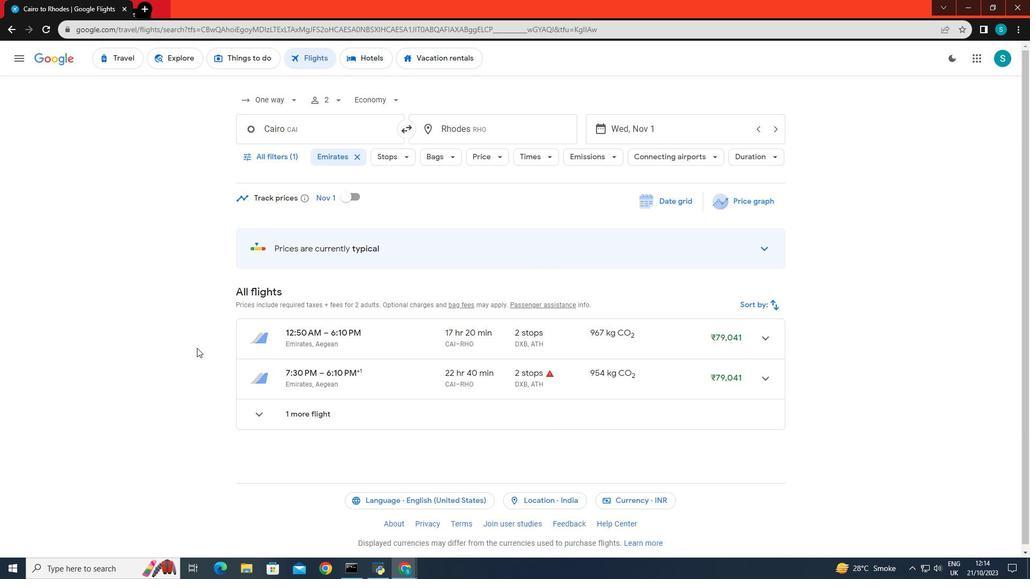 
